 Task: Set the authentication of users for external systems
Action: Mouse scrolled (142, 200) with delta (0, 0)
Screenshot: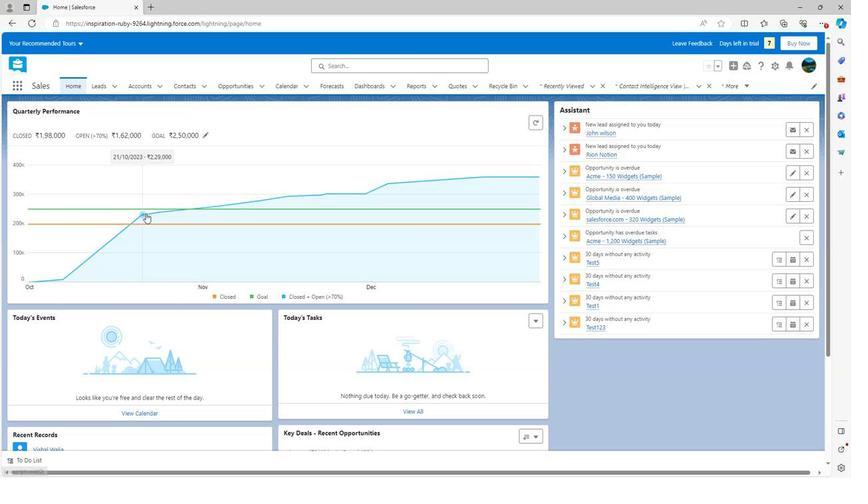 
Action: Mouse scrolled (142, 200) with delta (0, 0)
Screenshot: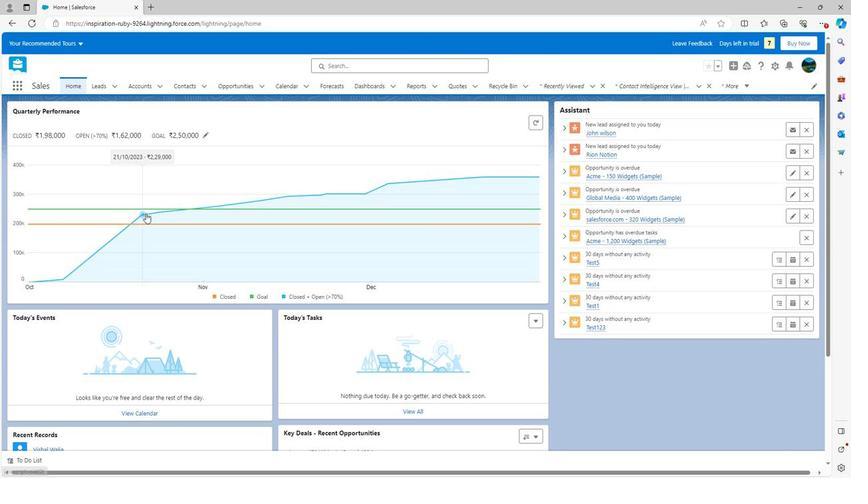 
Action: Mouse scrolled (142, 200) with delta (0, 0)
Screenshot: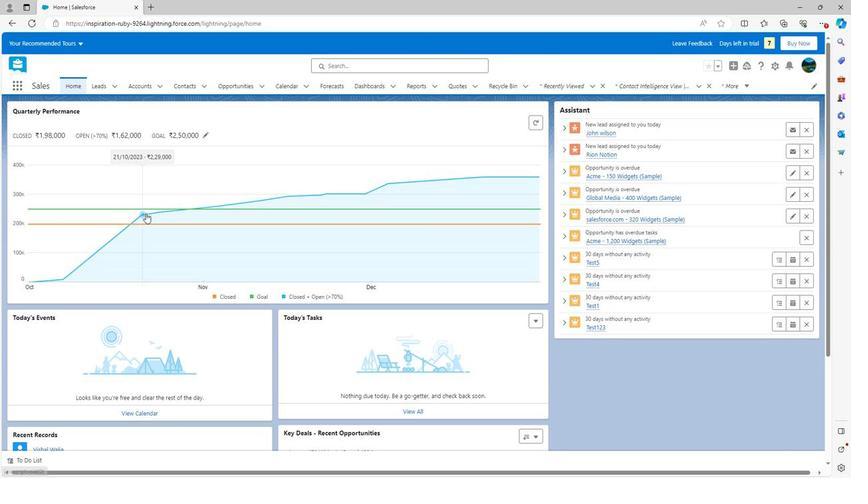 
Action: Mouse scrolled (142, 200) with delta (0, 0)
Screenshot: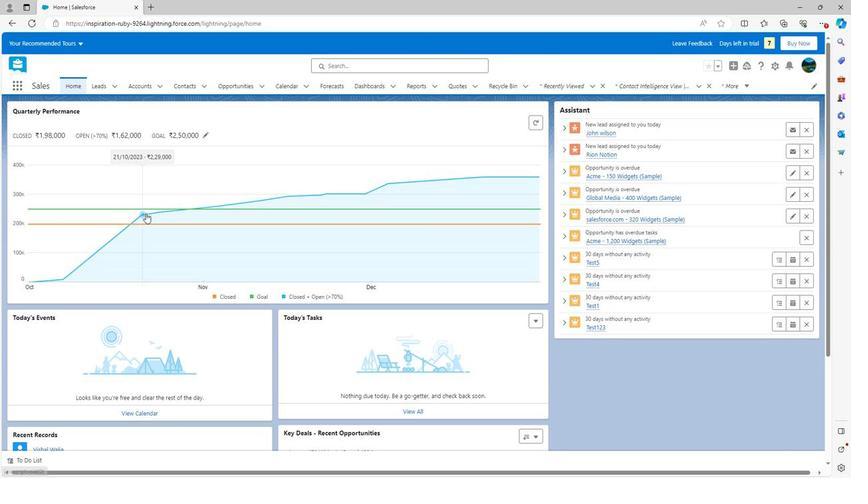 
Action: Mouse scrolled (142, 200) with delta (0, 0)
Screenshot: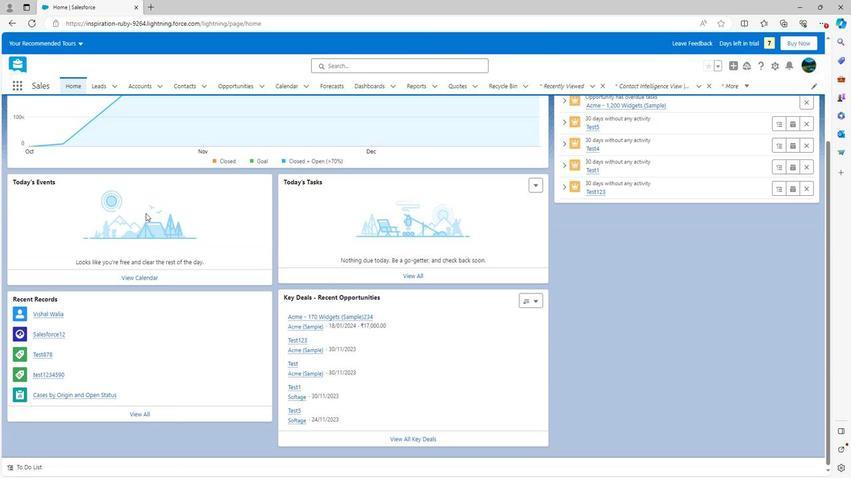 
Action: Mouse scrolled (142, 201) with delta (0, 0)
Screenshot: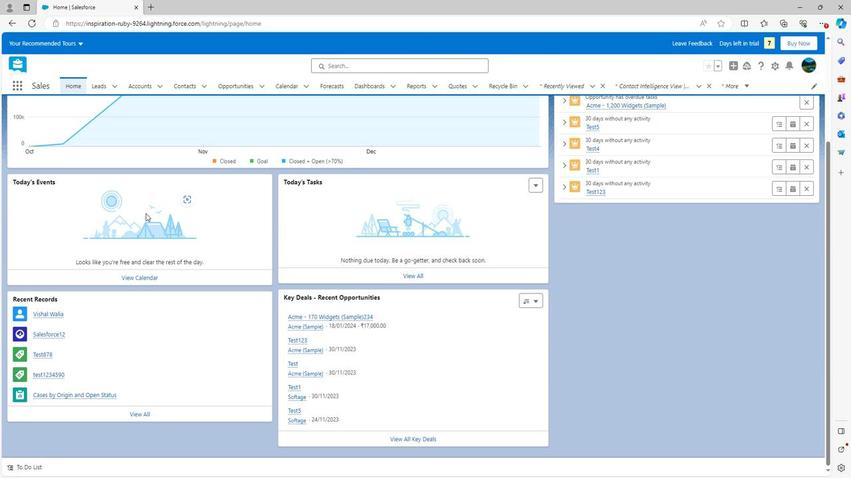 
Action: Mouse scrolled (142, 201) with delta (0, 0)
Screenshot: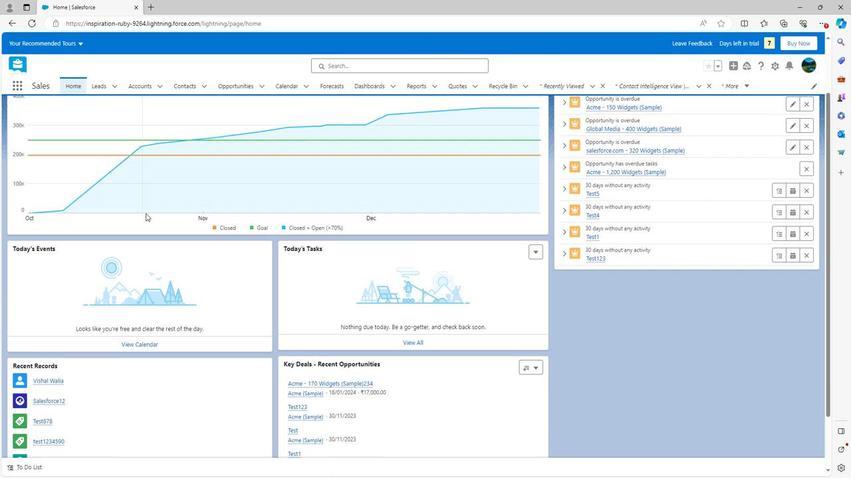 
Action: Mouse scrolled (142, 201) with delta (0, 0)
Screenshot: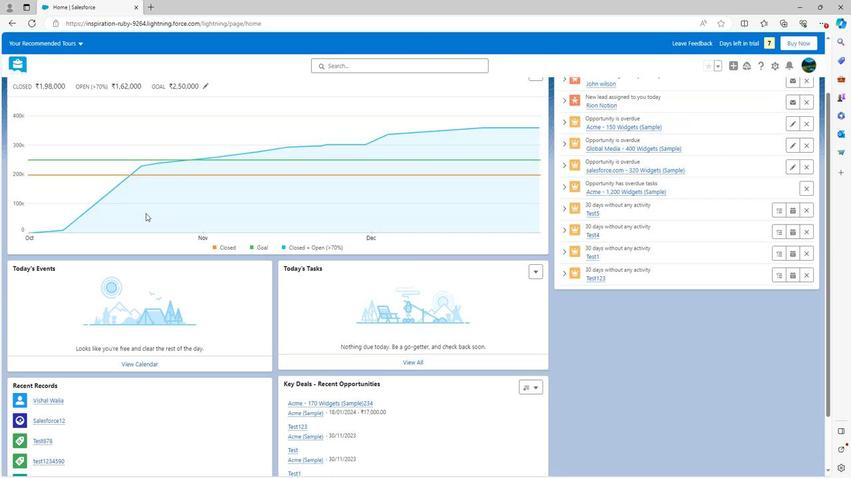 
Action: Mouse scrolled (142, 201) with delta (0, 0)
Screenshot: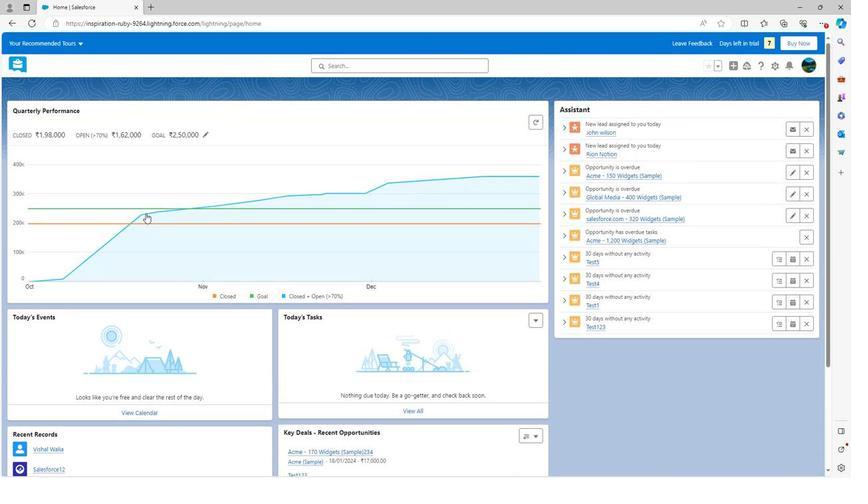
Action: Mouse scrolled (142, 201) with delta (0, 0)
Screenshot: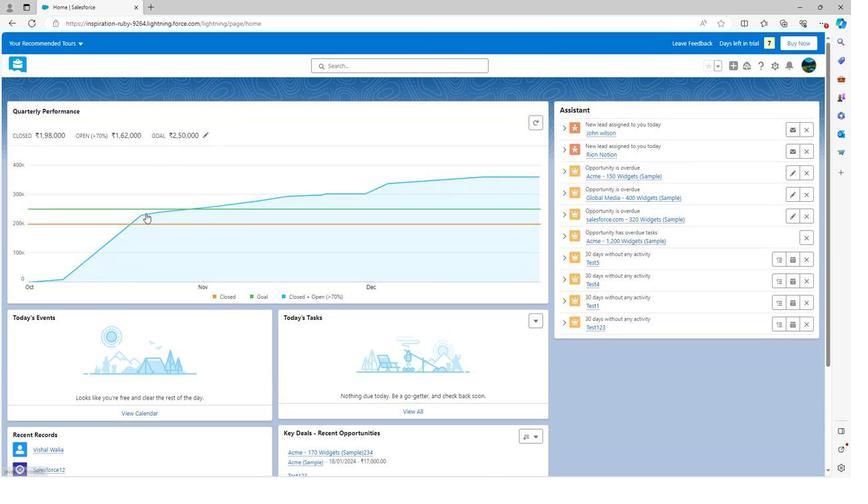 
Action: Mouse moved to (793, 83)
Screenshot: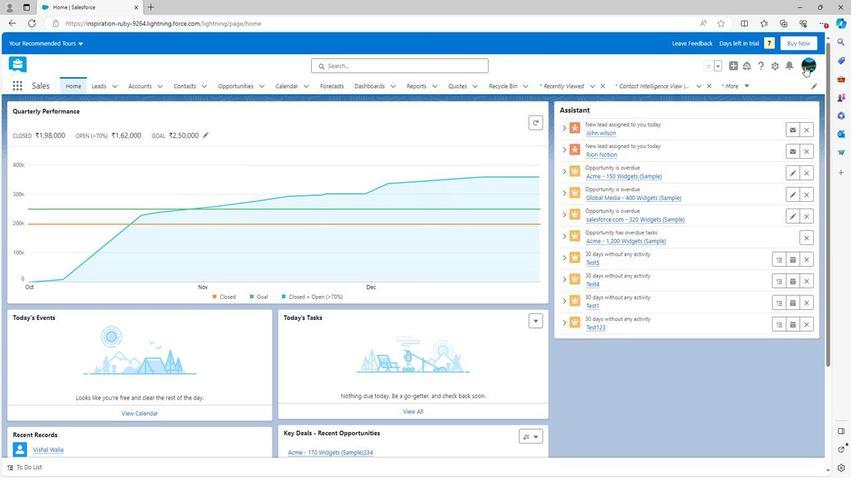 
Action: Mouse pressed left at (793, 83)
Screenshot: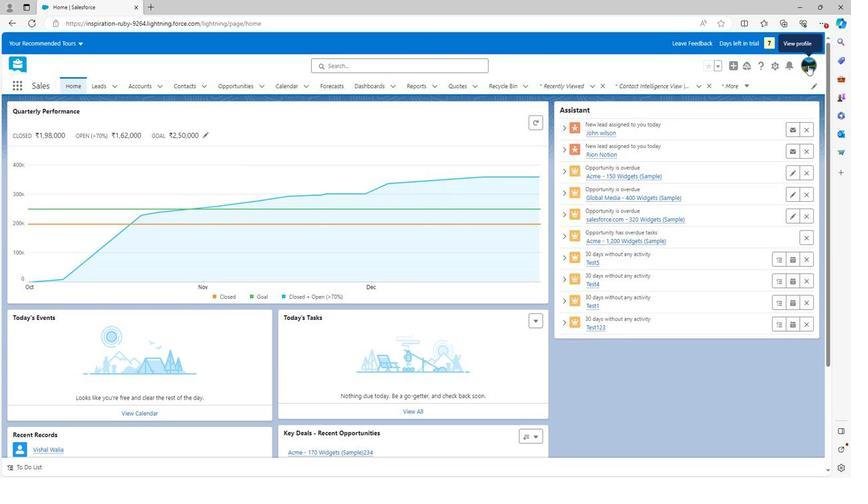 
Action: Mouse moved to (692, 120)
Screenshot: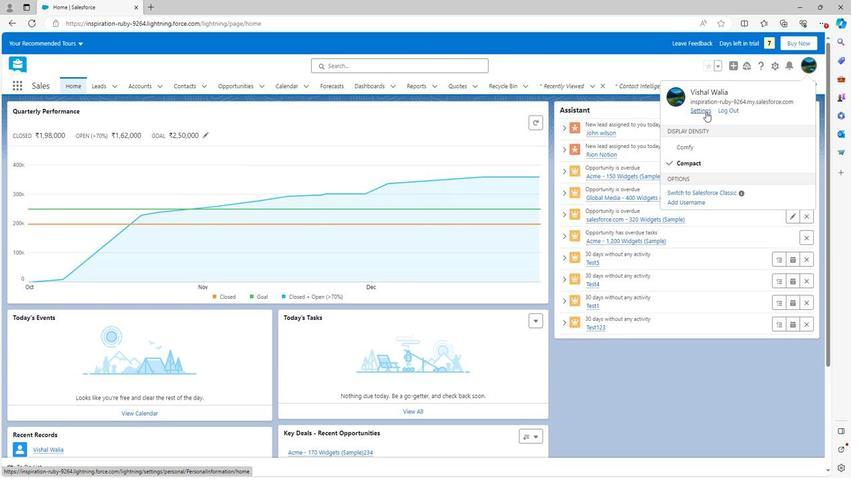 
Action: Mouse pressed left at (692, 120)
Screenshot: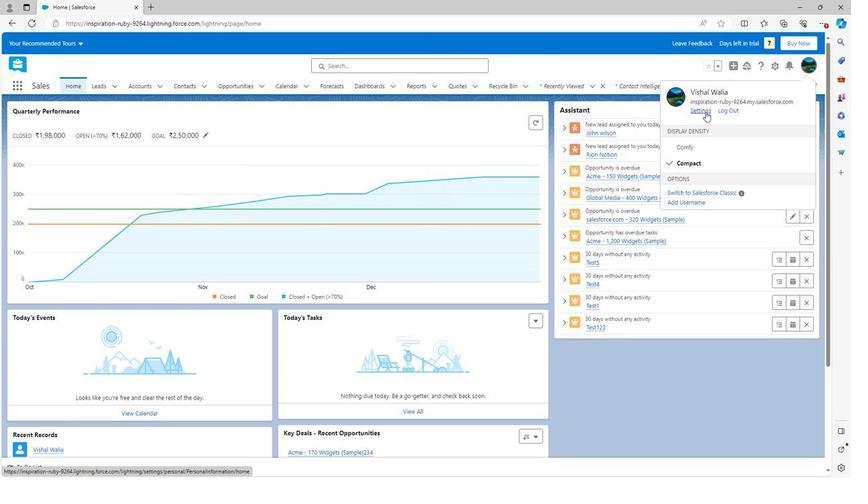 
Action: Mouse moved to (48, 171)
Screenshot: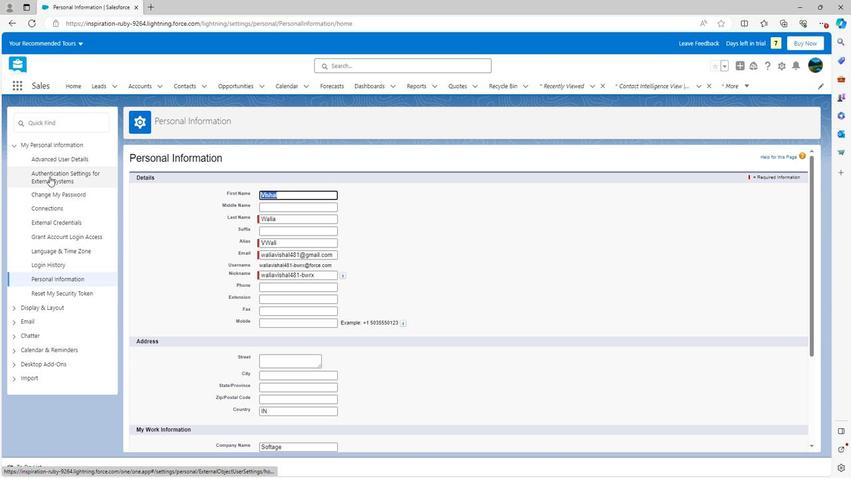 
Action: Mouse pressed left at (48, 171)
Screenshot: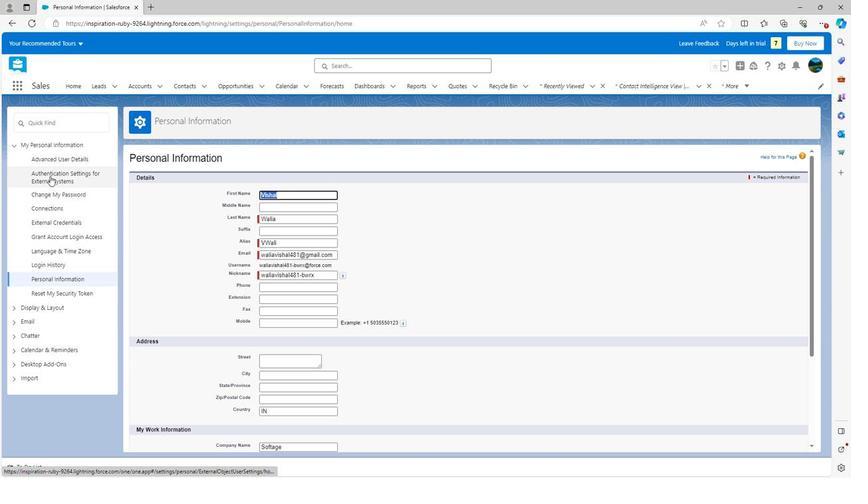 
Action: Mouse moved to (13, 147)
Screenshot: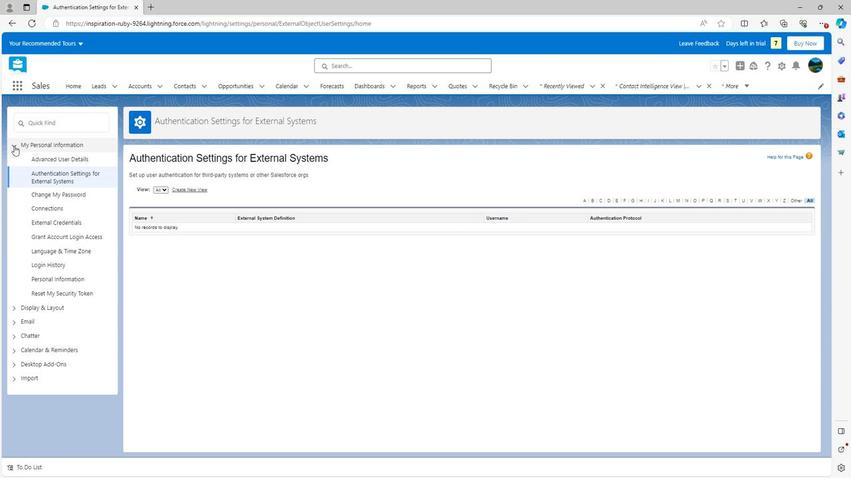 
Action: Mouse pressed left at (13, 147)
Screenshot: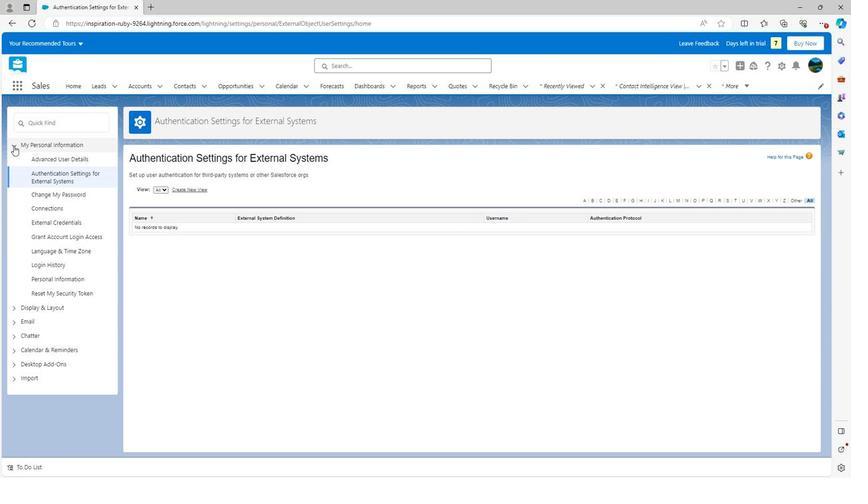 
Action: Mouse pressed left at (13, 147)
Screenshot: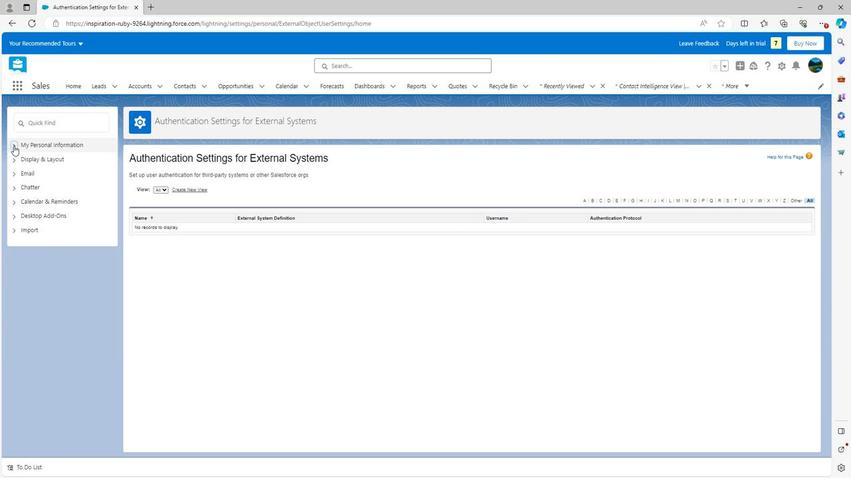 
Action: Mouse moved to (309, 216)
Screenshot: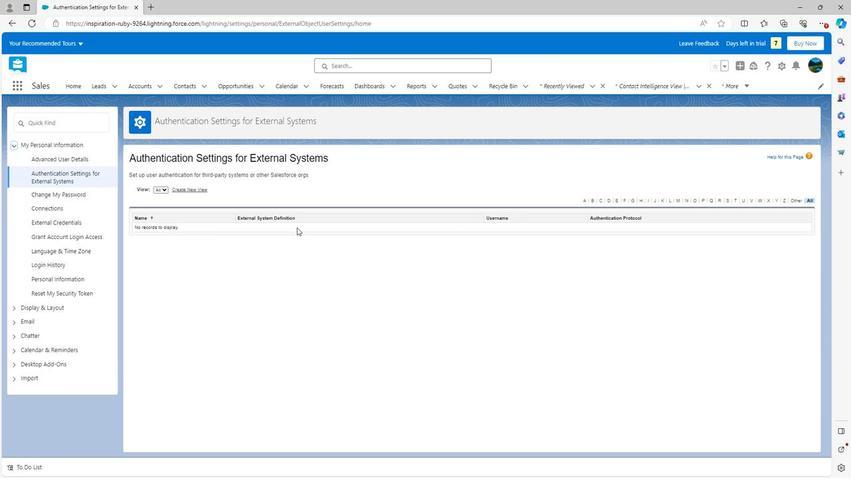 
